 Task: Check the sale-to-list ratio of granite counters in the last 3 years.
Action: Mouse moved to (789, 176)
Screenshot: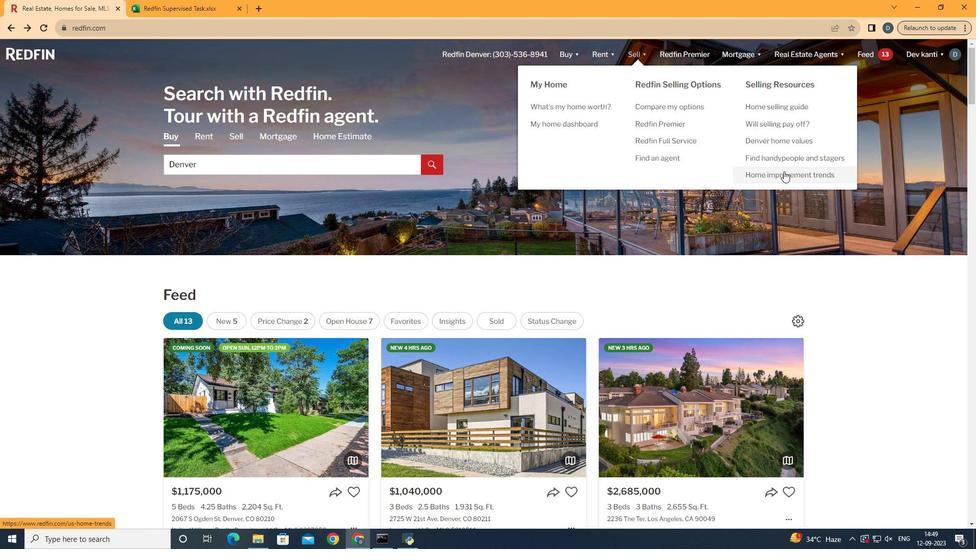 
Action: Mouse pressed left at (789, 176)
Screenshot: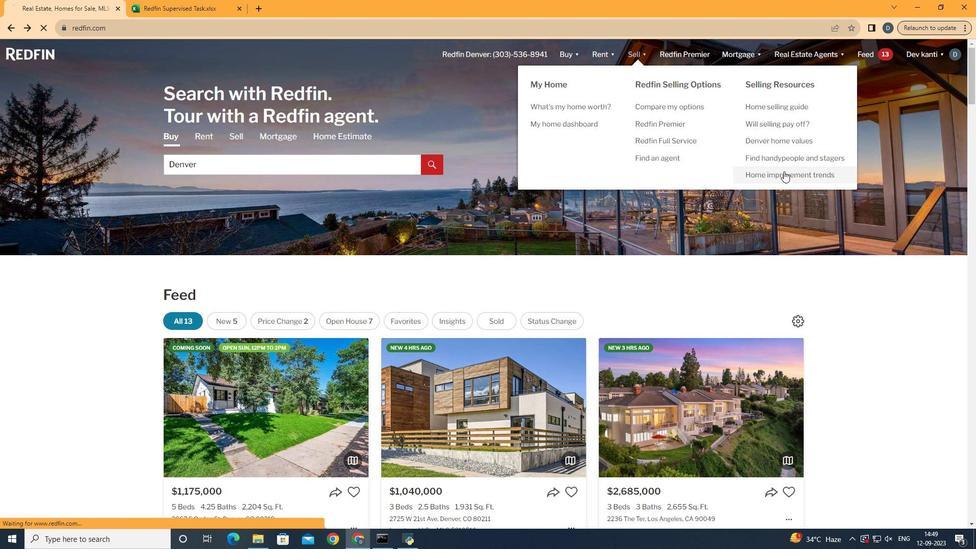 
Action: Mouse moved to (254, 198)
Screenshot: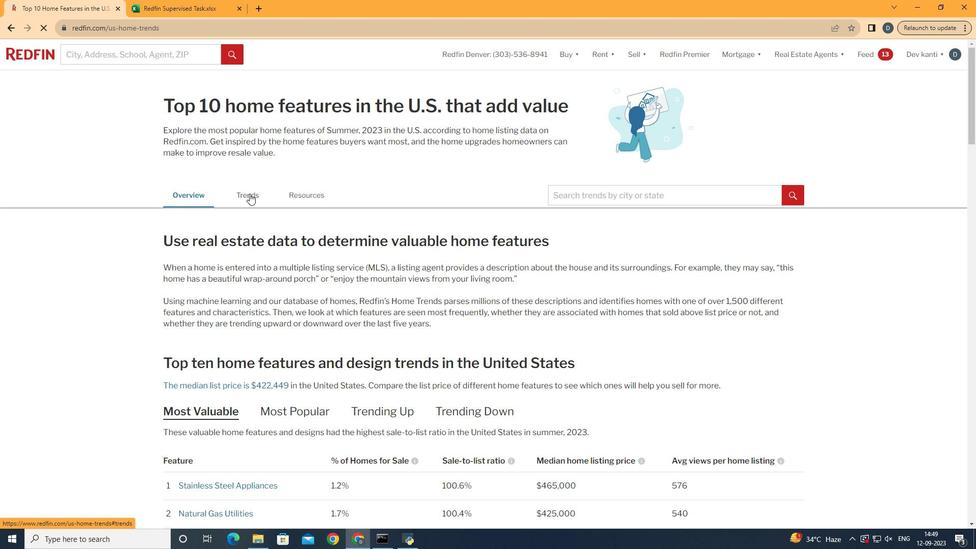 
Action: Mouse pressed left at (254, 198)
Screenshot: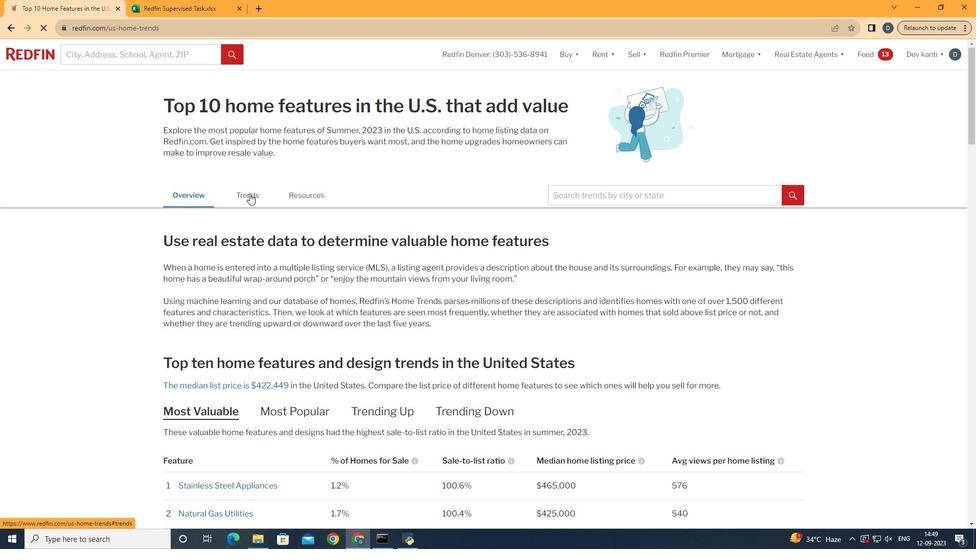 
Action: Mouse moved to (252, 199)
Screenshot: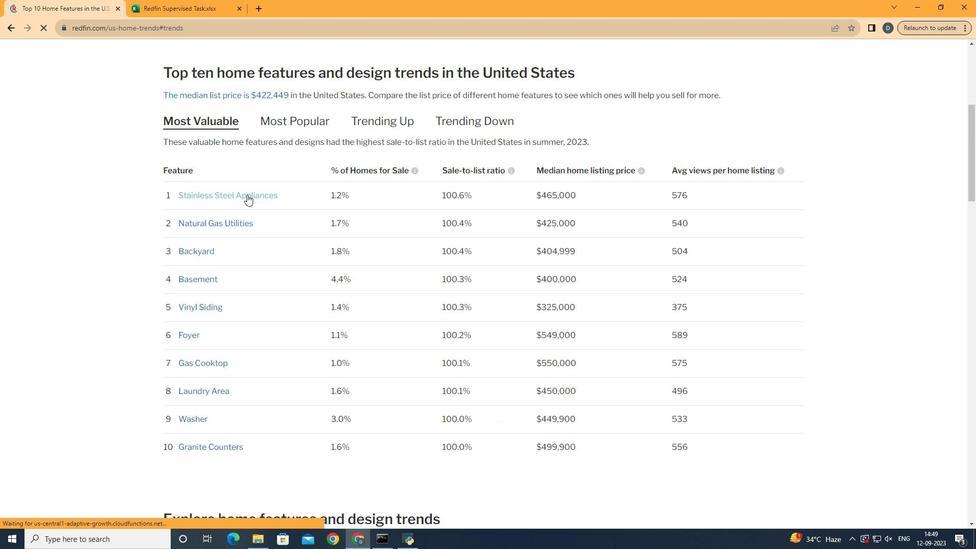 
Action: Mouse scrolled (252, 199) with delta (0, 0)
Screenshot: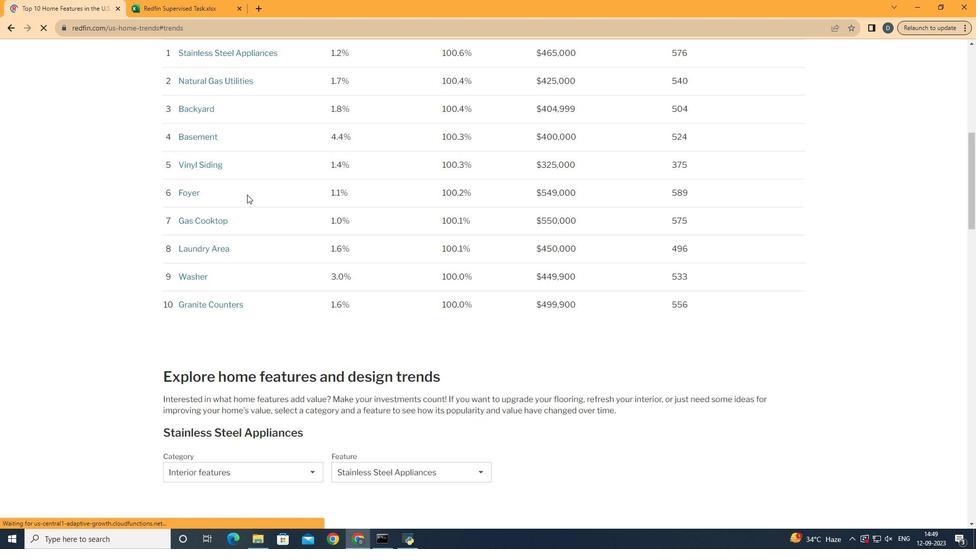 
Action: Mouse scrolled (252, 199) with delta (0, 0)
Screenshot: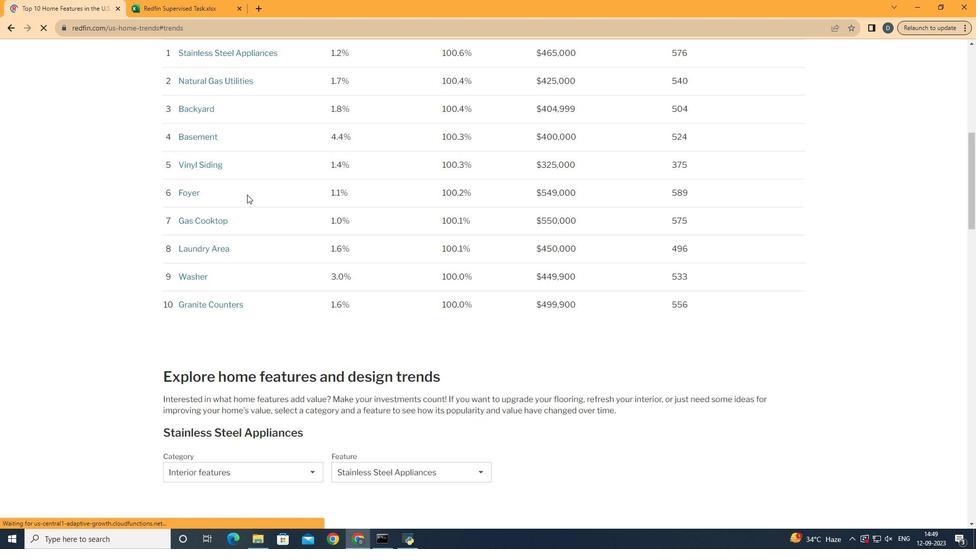 
Action: Mouse scrolled (252, 199) with delta (0, 0)
Screenshot: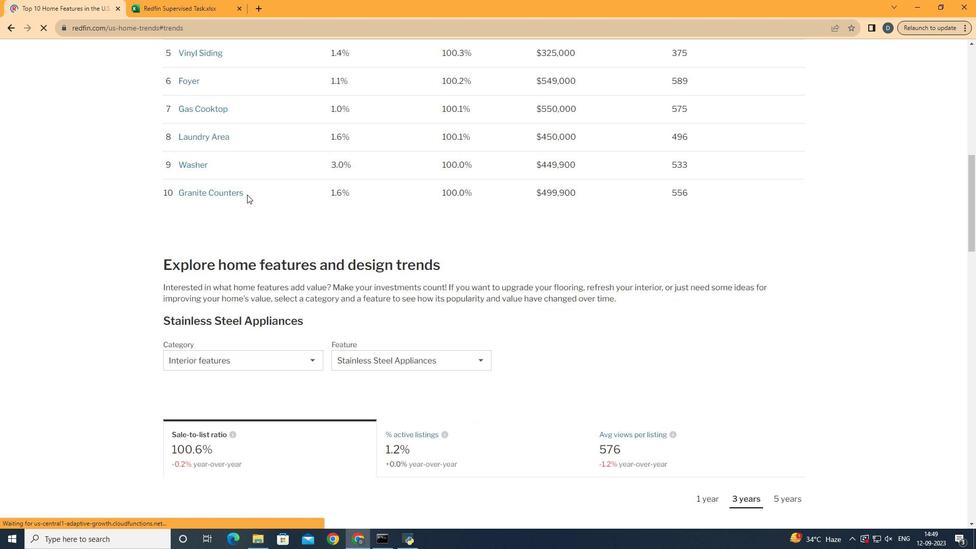 
Action: Mouse scrolled (252, 199) with delta (0, 0)
Screenshot: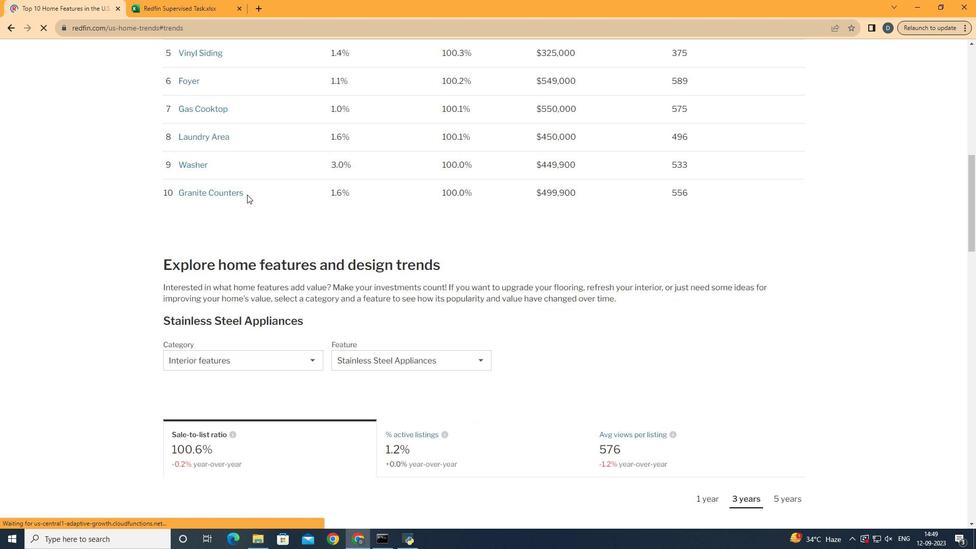 
Action: Mouse scrolled (252, 199) with delta (0, 0)
Screenshot: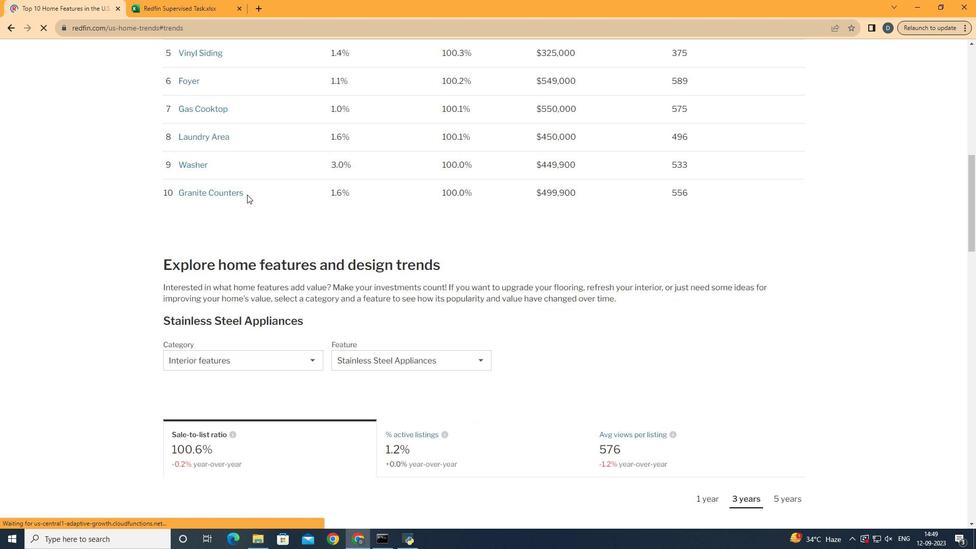 
Action: Mouse scrolled (252, 199) with delta (0, 0)
Screenshot: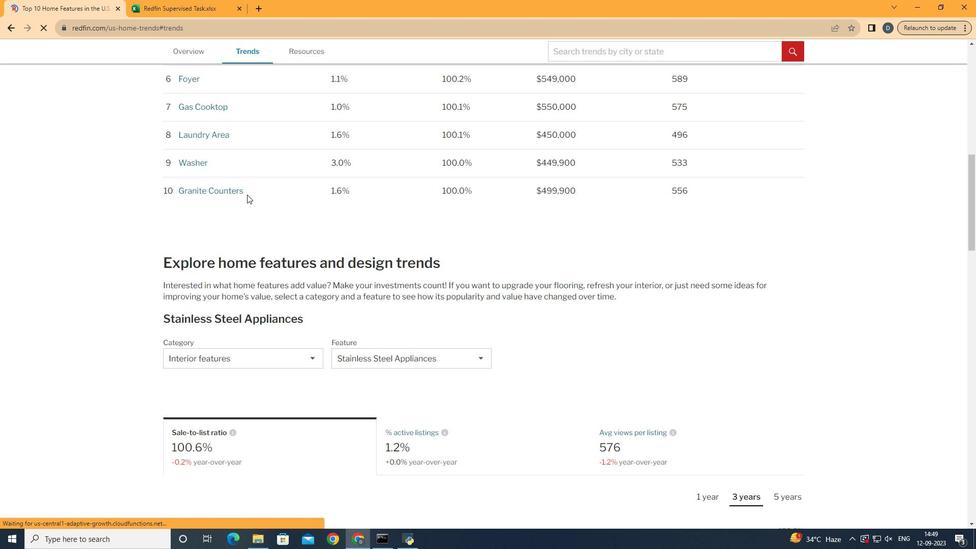 
Action: Mouse scrolled (252, 199) with delta (0, 0)
Screenshot: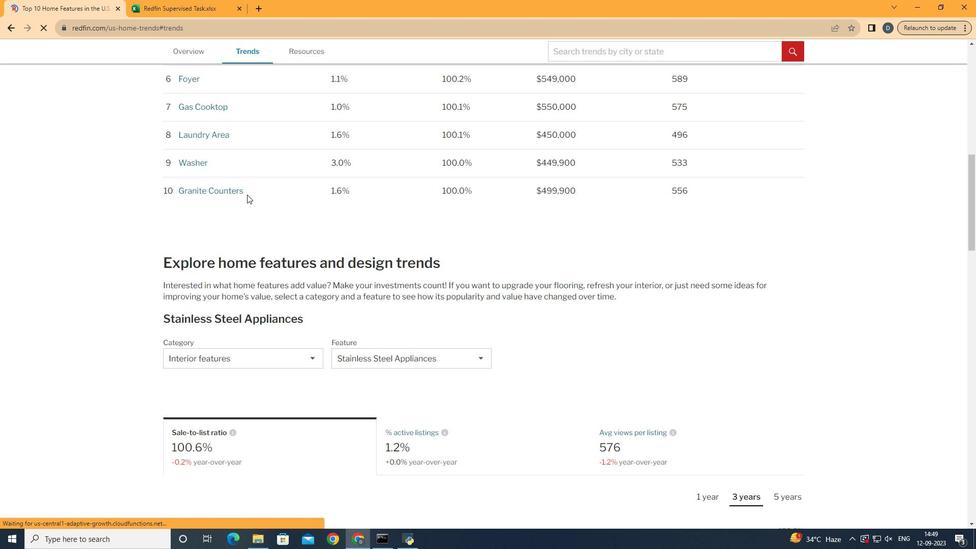 
Action: Mouse scrolled (252, 199) with delta (0, 0)
Screenshot: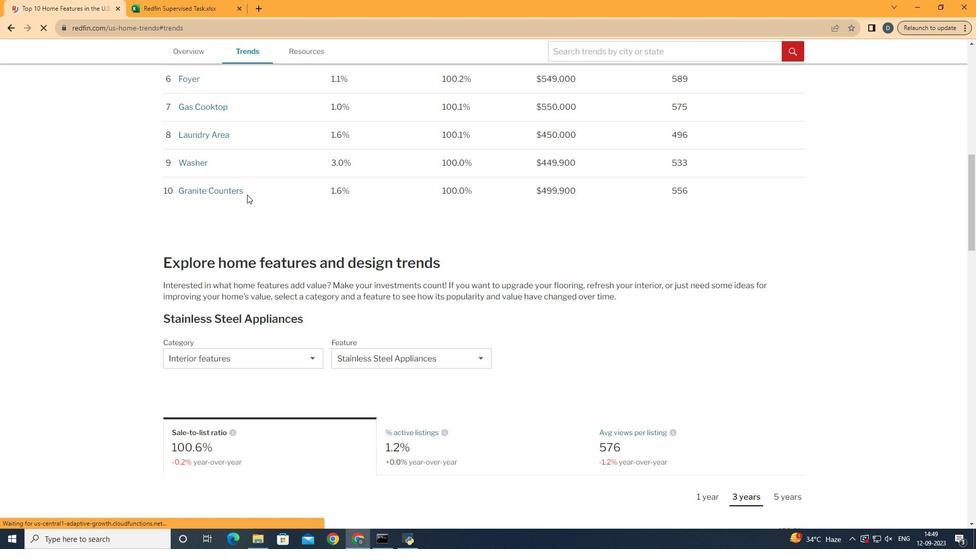 
Action: Mouse scrolled (252, 199) with delta (0, 0)
Screenshot: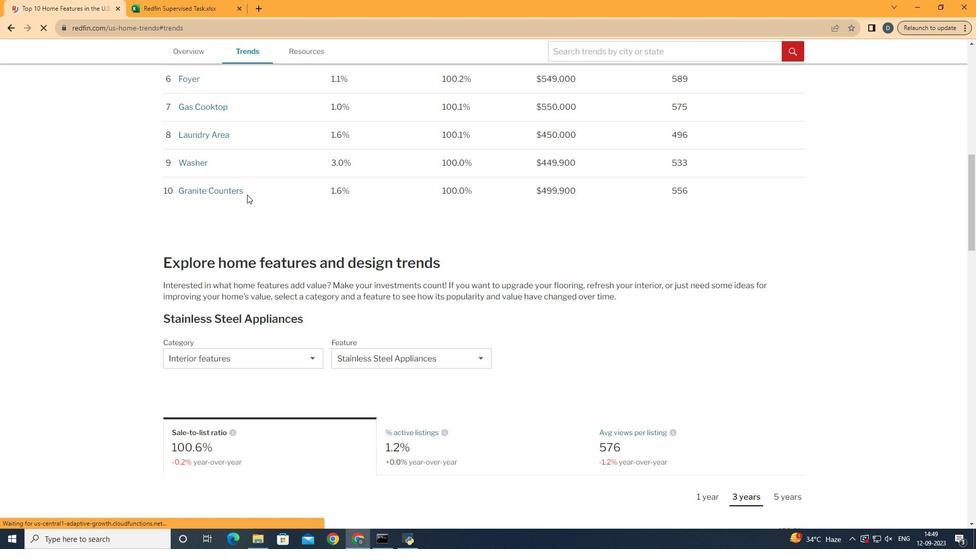 
Action: Mouse moved to (251, 200)
Screenshot: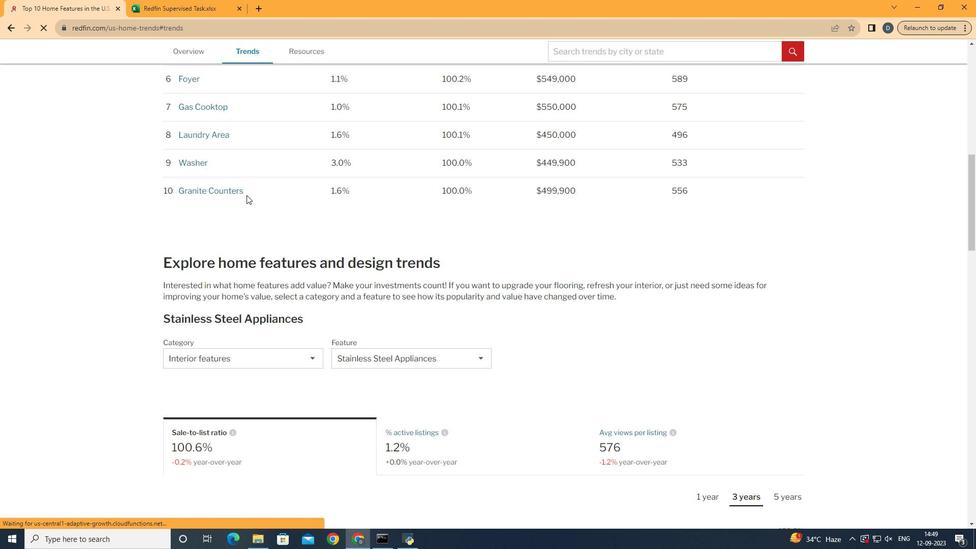 
Action: Mouse scrolled (251, 199) with delta (0, 0)
Screenshot: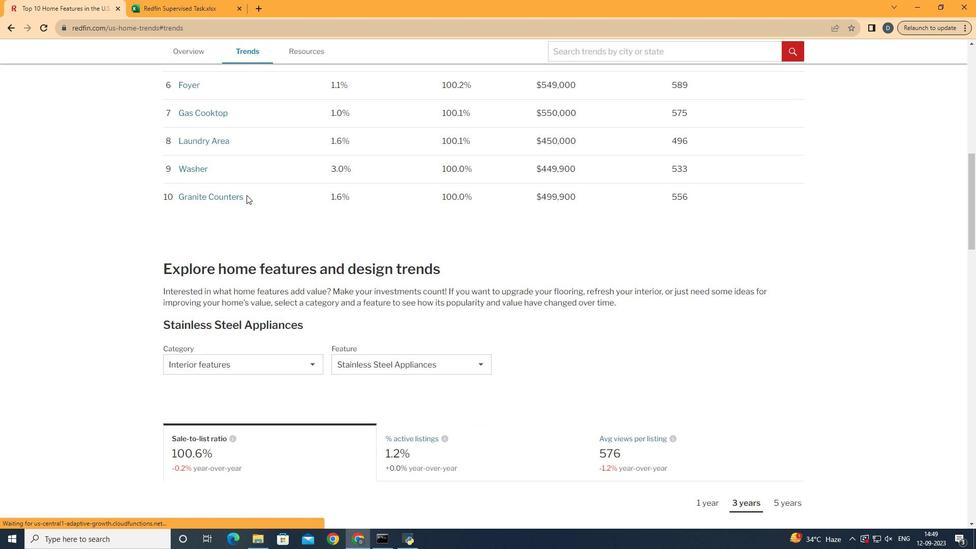 
Action: Mouse scrolled (251, 199) with delta (0, 0)
Screenshot: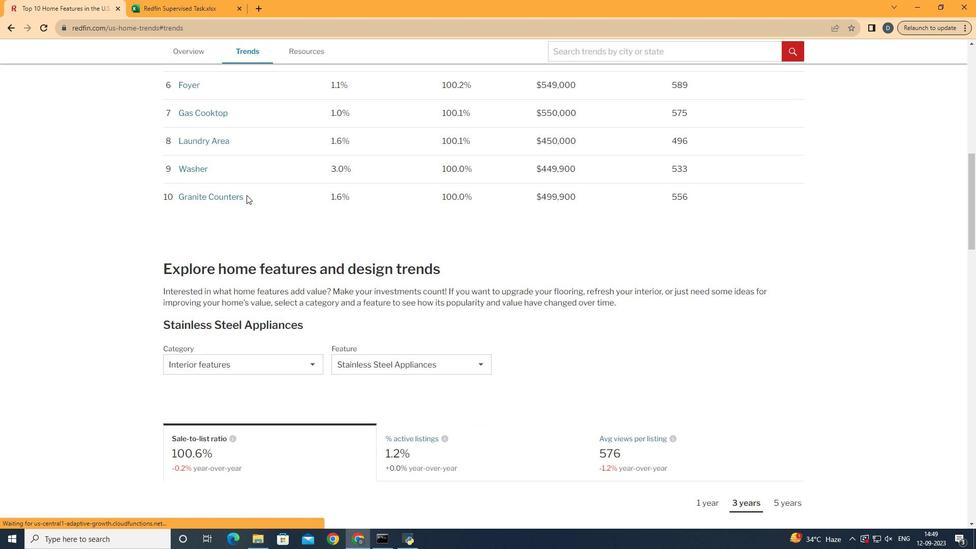 
Action: Mouse scrolled (251, 199) with delta (0, 0)
Screenshot: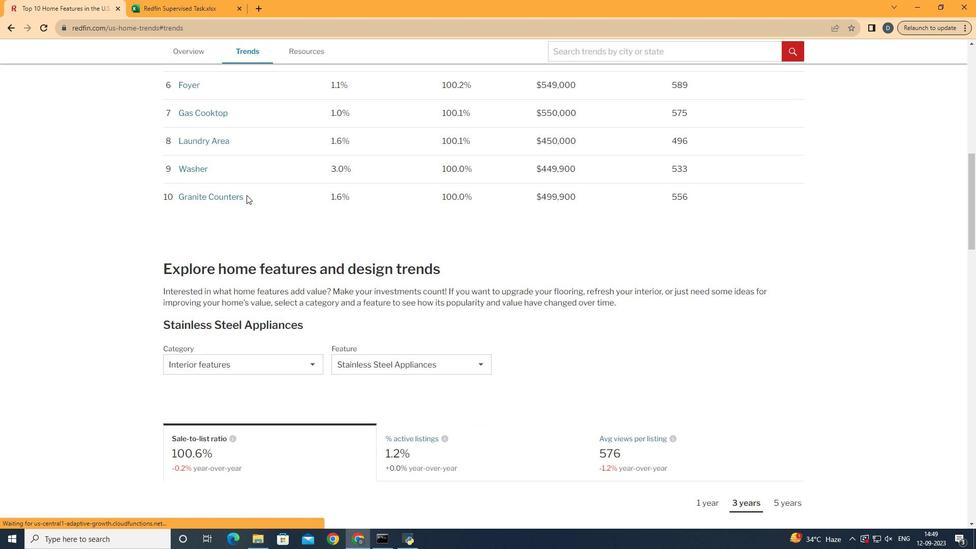 
Action: Mouse scrolled (251, 199) with delta (0, 0)
Screenshot: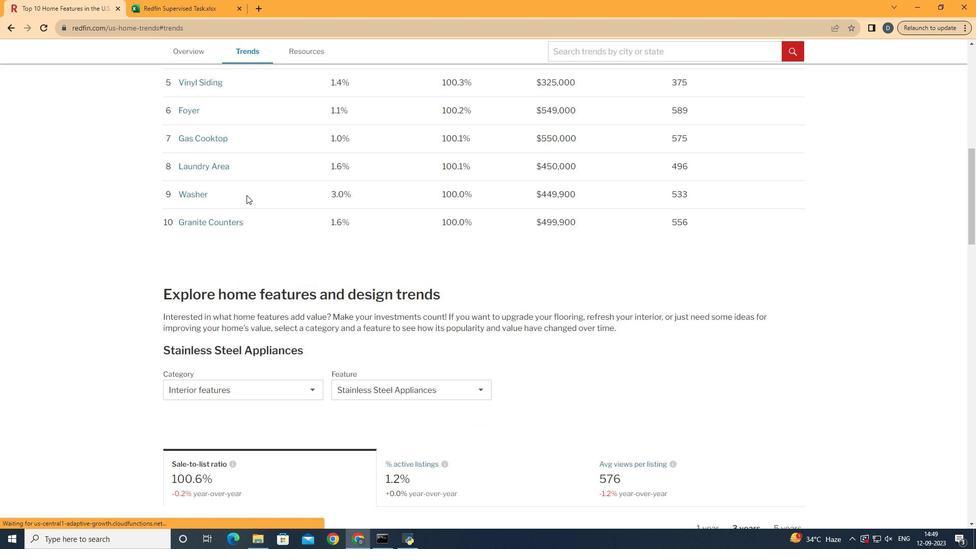 
Action: Mouse scrolled (251, 199) with delta (0, 0)
Screenshot: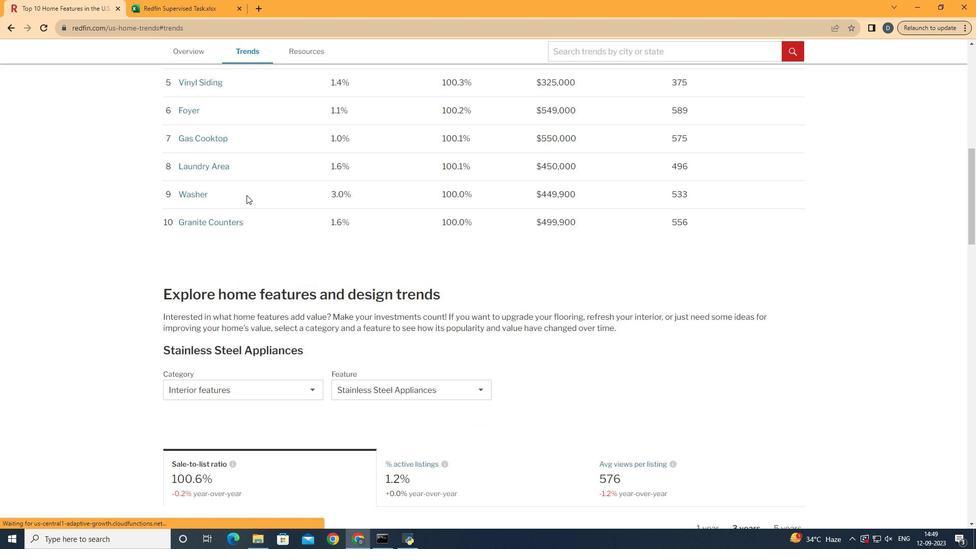
Action: Mouse scrolled (251, 199) with delta (0, 0)
Screenshot: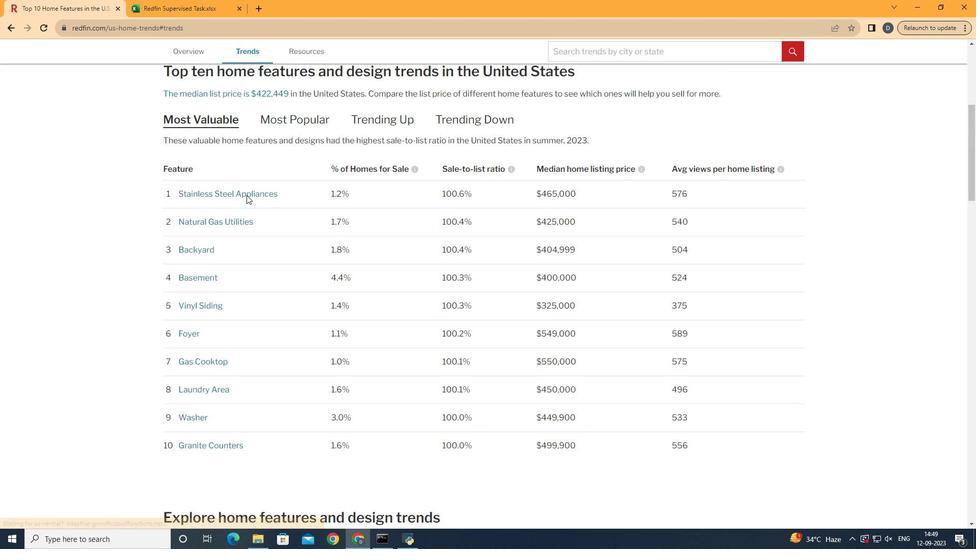 
Action: Mouse scrolled (251, 199) with delta (0, 0)
Screenshot: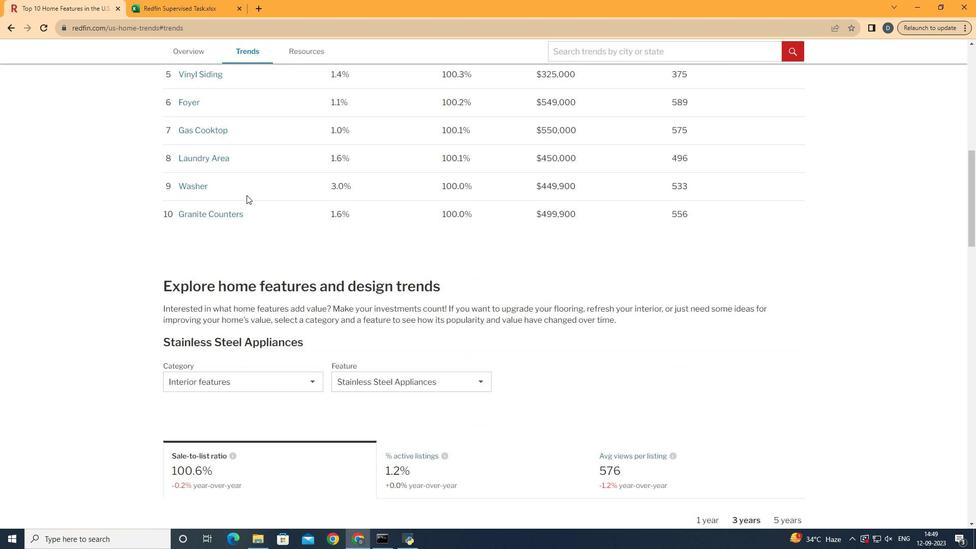
Action: Mouse scrolled (251, 199) with delta (0, 0)
Screenshot: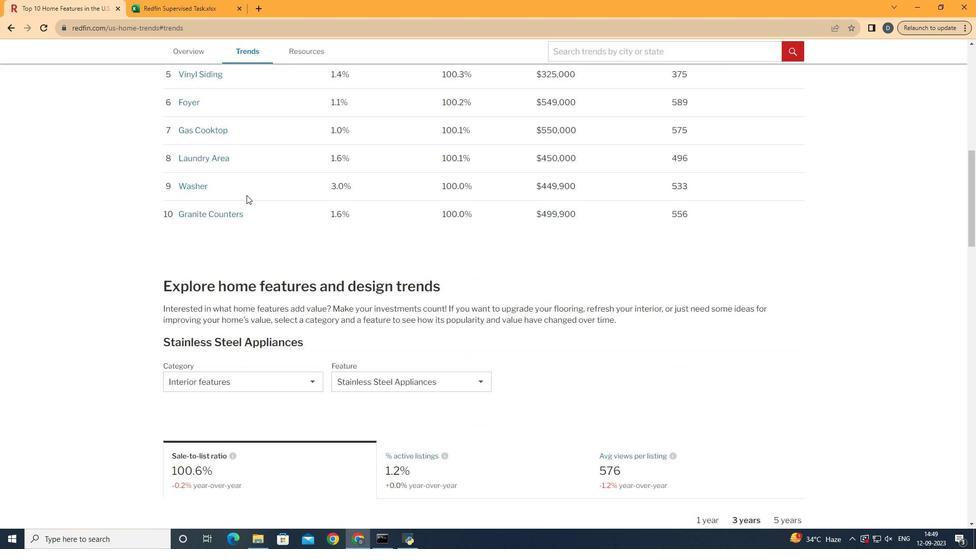 
Action: Mouse scrolled (251, 199) with delta (0, 0)
Screenshot: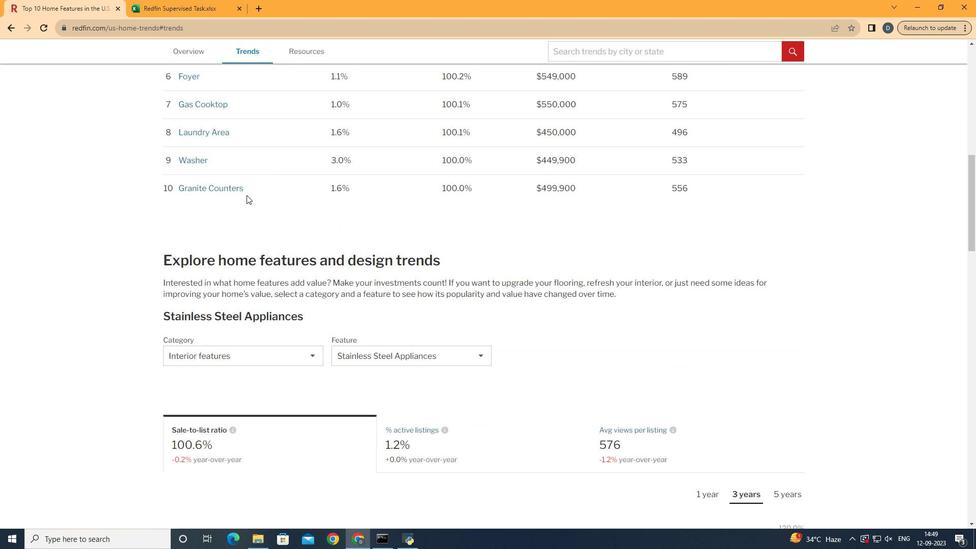 
Action: Mouse scrolled (251, 199) with delta (0, 0)
Screenshot: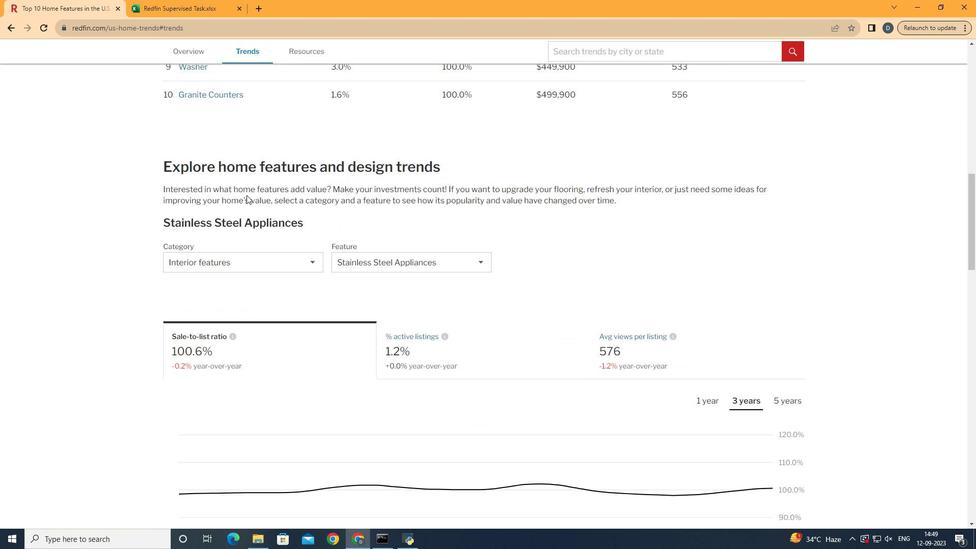 
Action: Mouse scrolled (251, 199) with delta (0, 0)
Screenshot: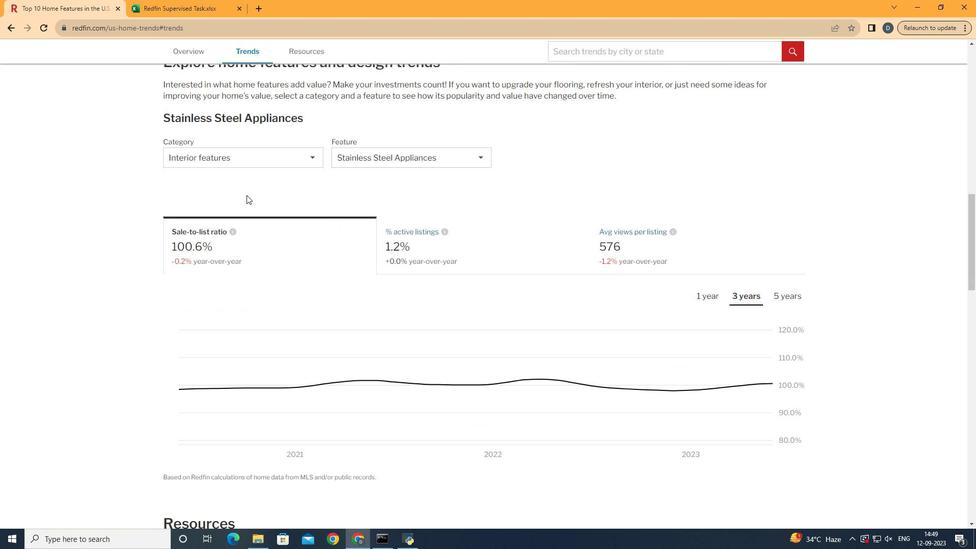 
Action: Mouse scrolled (251, 199) with delta (0, 0)
Screenshot: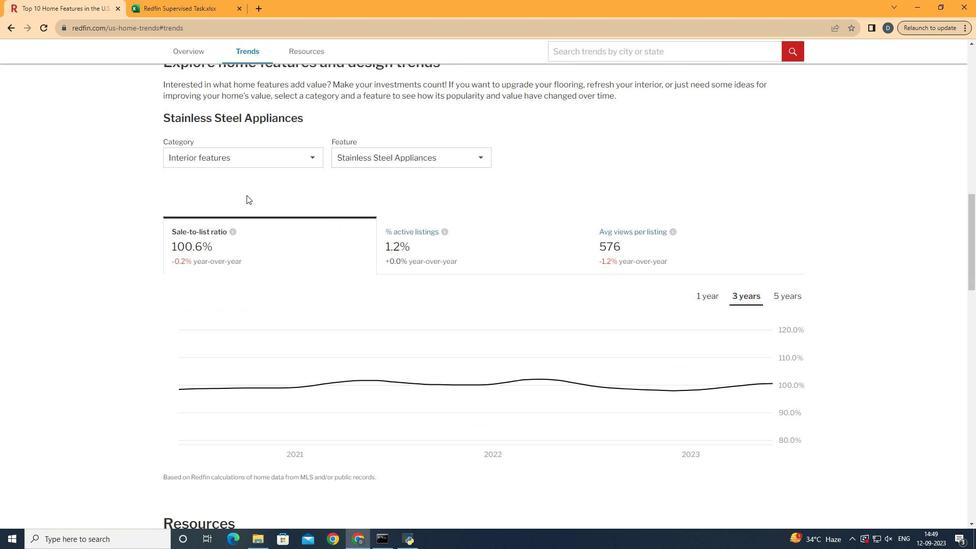 
Action: Mouse scrolled (251, 199) with delta (0, 0)
Screenshot: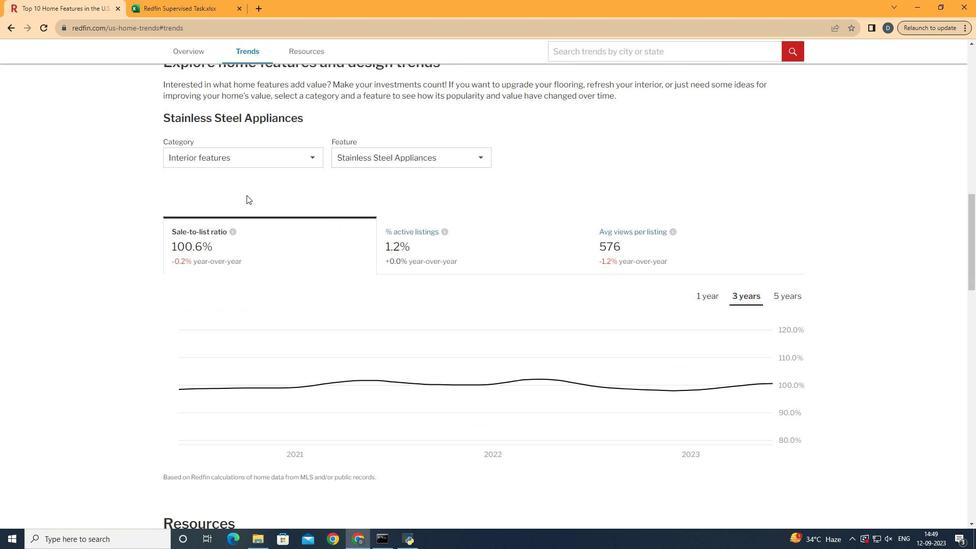
Action: Mouse moved to (276, 155)
Screenshot: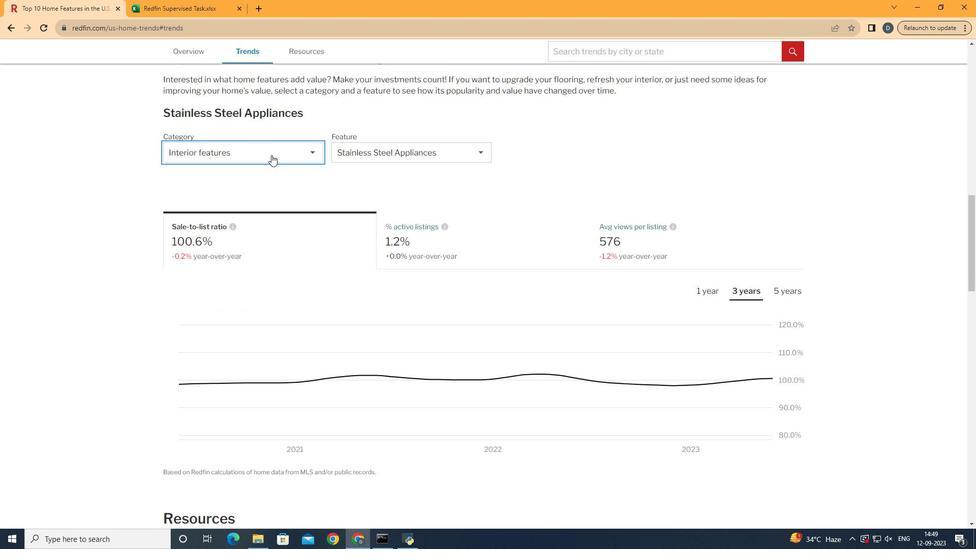 
Action: Mouse pressed left at (276, 155)
Screenshot: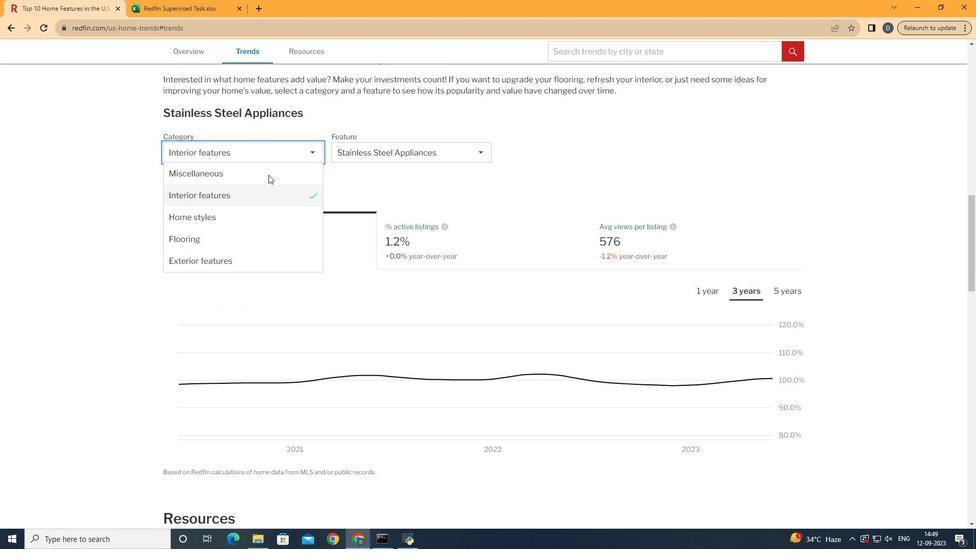 
Action: Mouse moved to (265, 216)
Screenshot: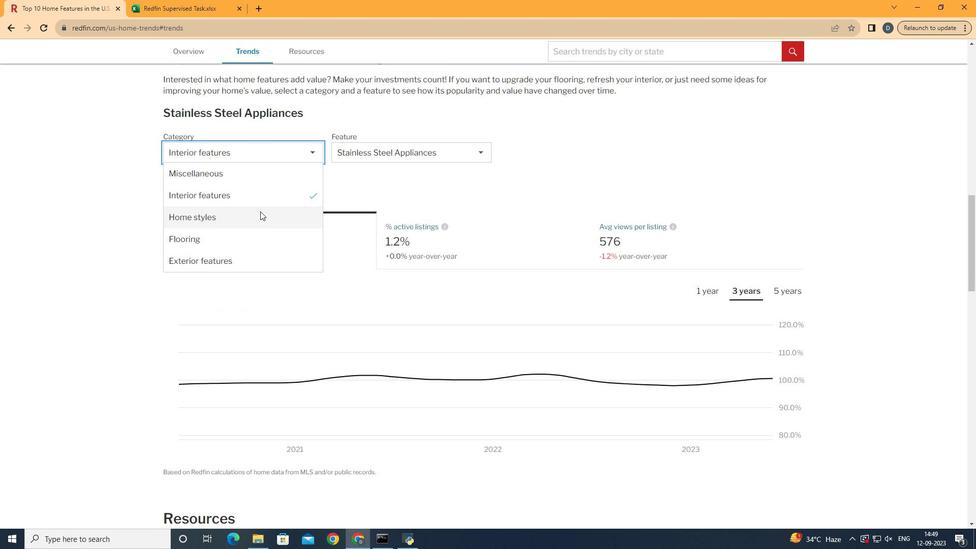 
Action: Mouse pressed left at (265, 216)
Screenshot: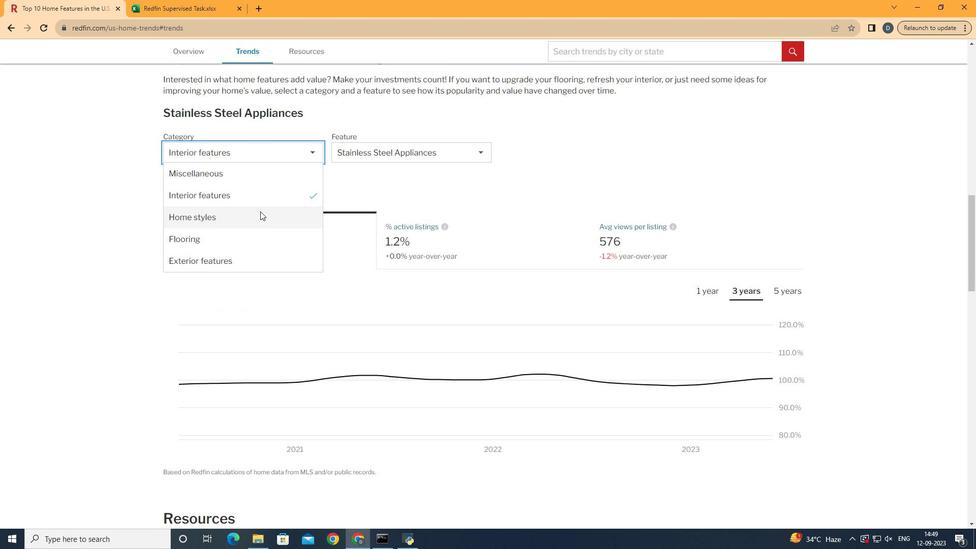 
Action: Mouse moved to (452, 149)
Screenshot: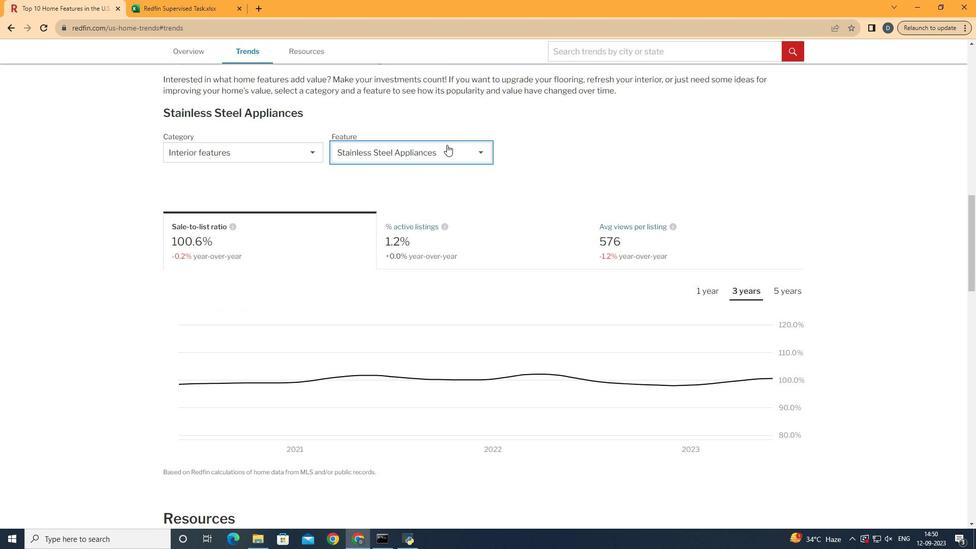 
Action: Mouse pressed left at (452, 149)
Screenshot: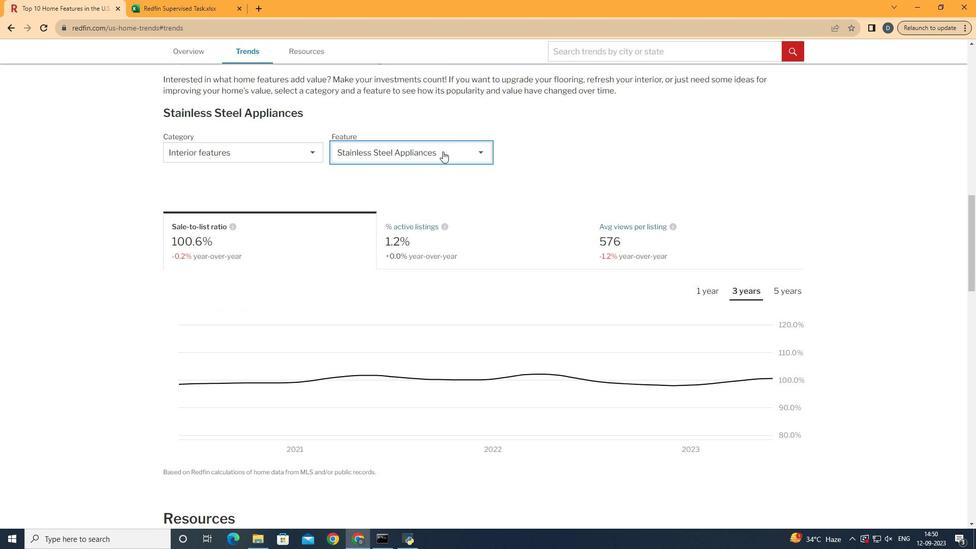 
Action: Mouse moved to (457, 220)
Screenshot: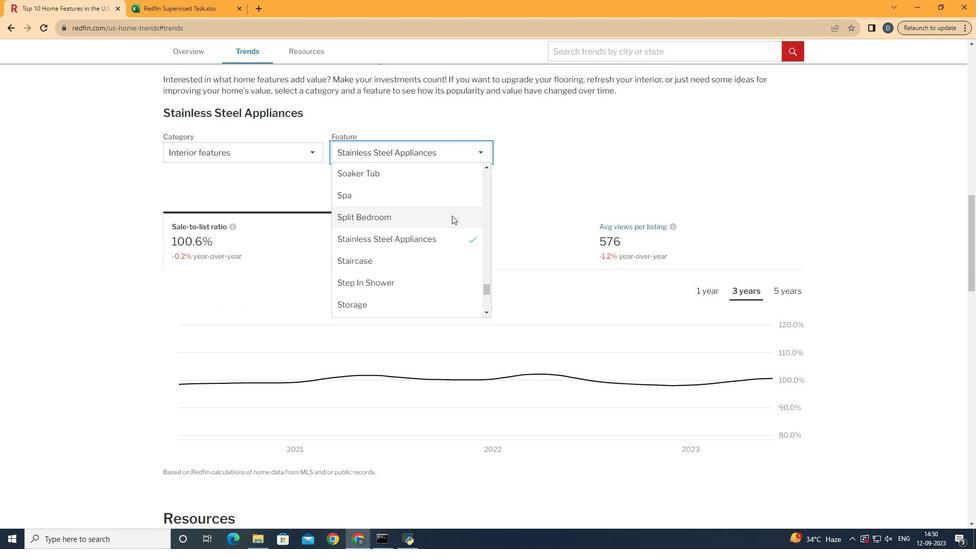 
Action: Mouse scrolled (457, 221) with delta (0, 0)
Screenshot: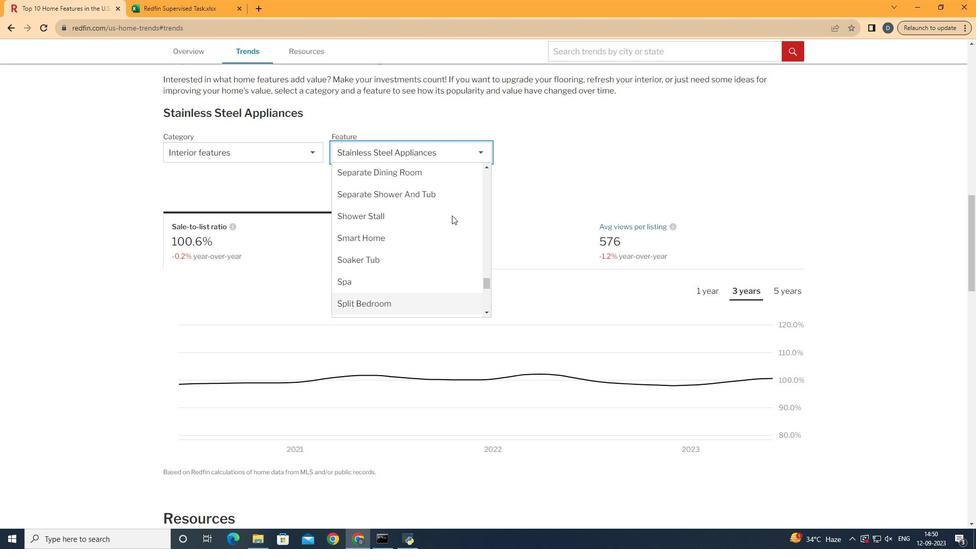 
Action: Mouse scrolled (457, 221) with delta (0, 0)
Screenshot: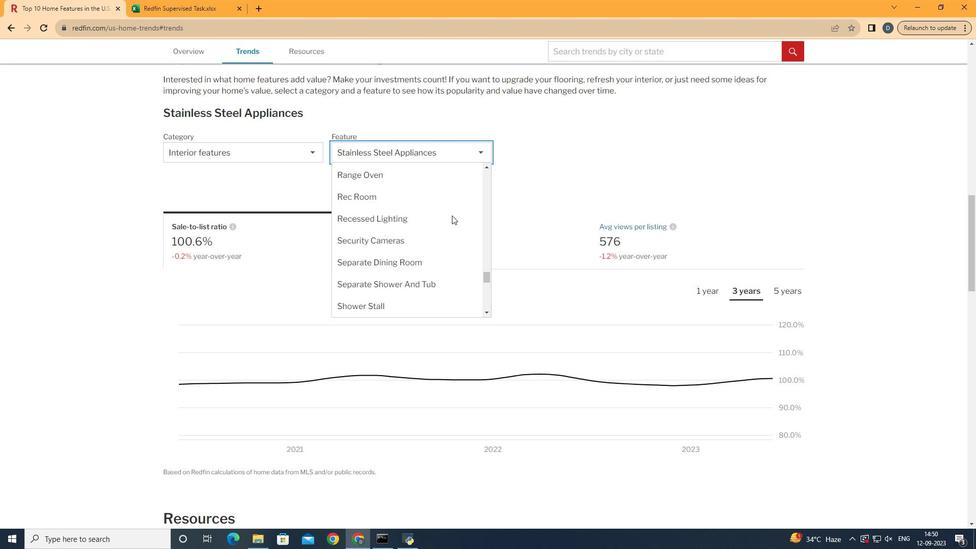 
Action: Mouse scrolled (457, 221) with delta (0, 0)
Screenshot: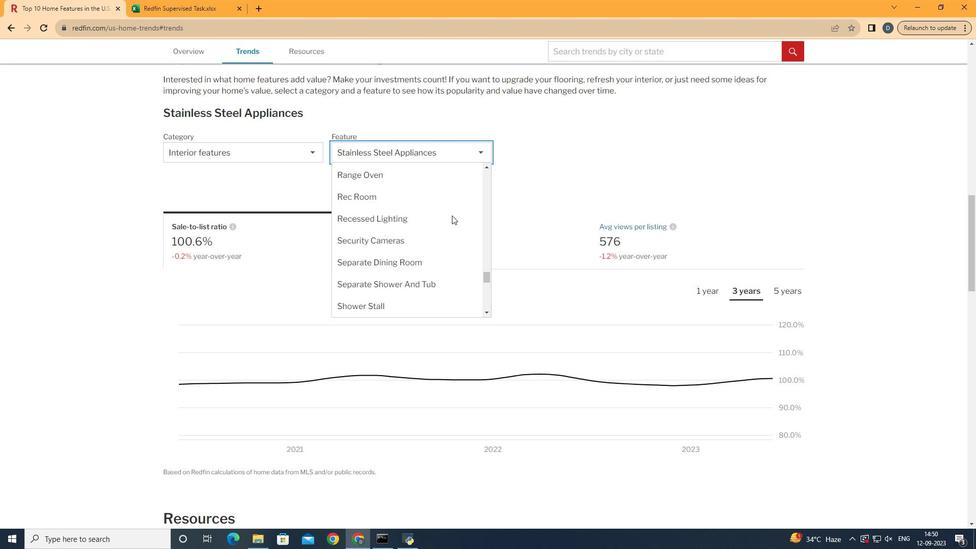 
Action: Mouse scrolled (457, 221) with delta (0, 0)
Screenshot: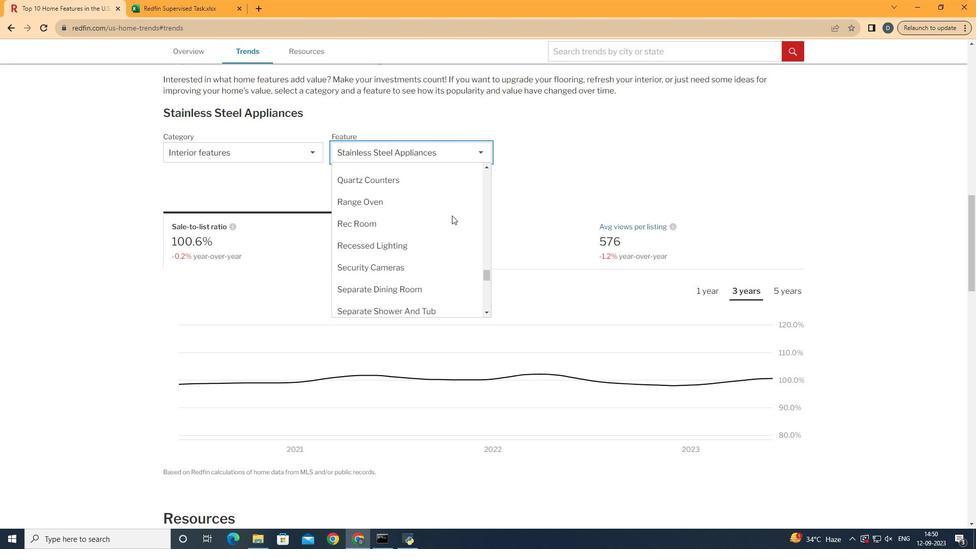 
Action: Mouse scrolled (457, 221) with delta (0, 0)
Screenshot: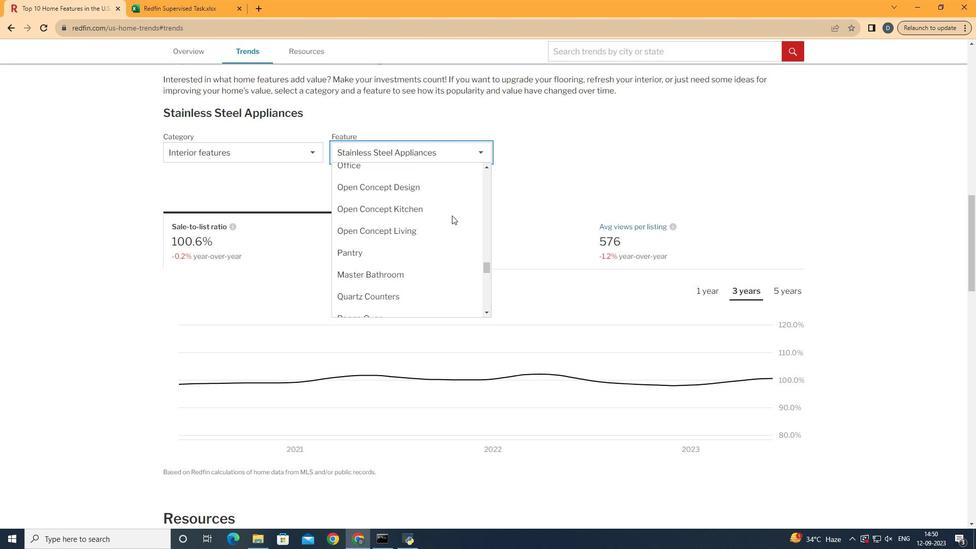 
Action: Mouse scrolled (457, 221) with delta (0, 0)
Screenshot: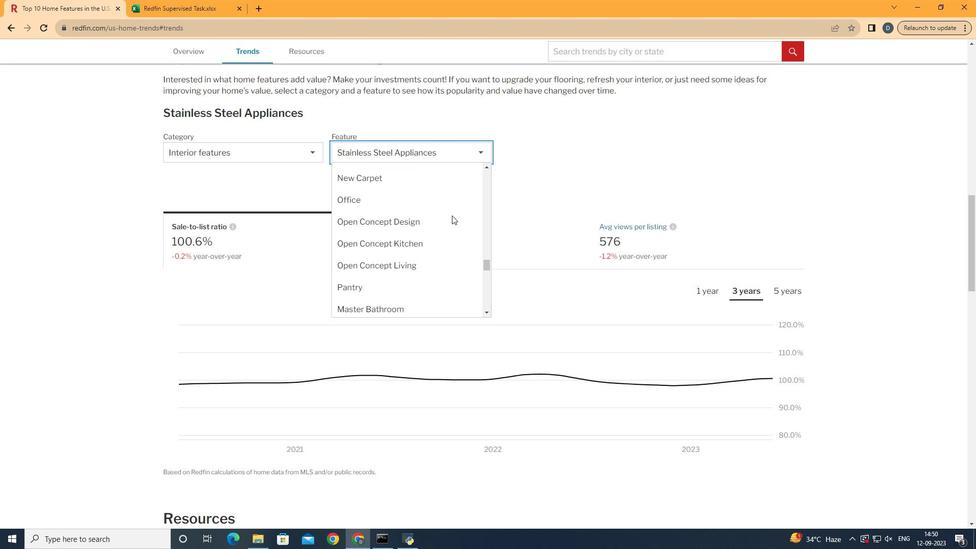 
Action: Mouse scrolled (457, 221) with delta (0, 0)
Screenshot: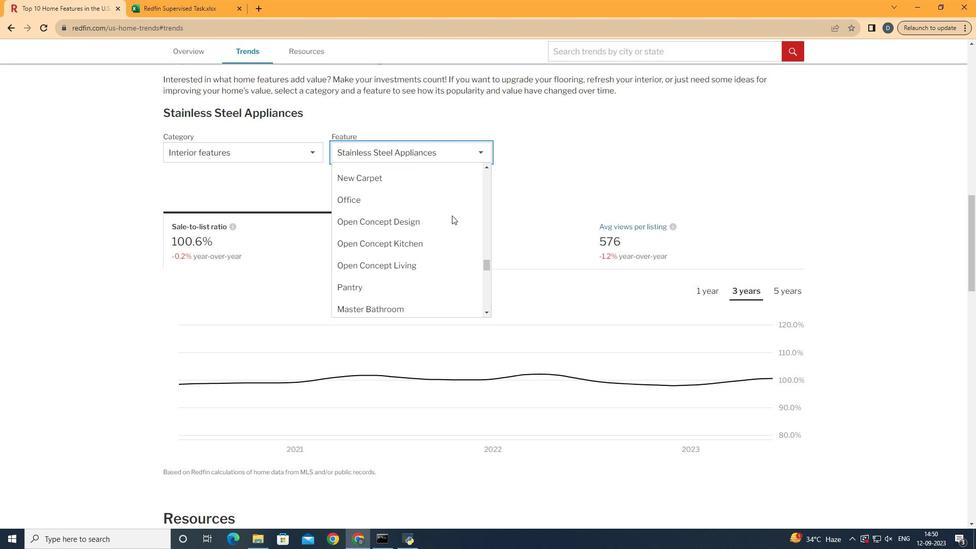 
Action: Mouse scrolled (457, 221) with delta (0, 0)
Screenshot: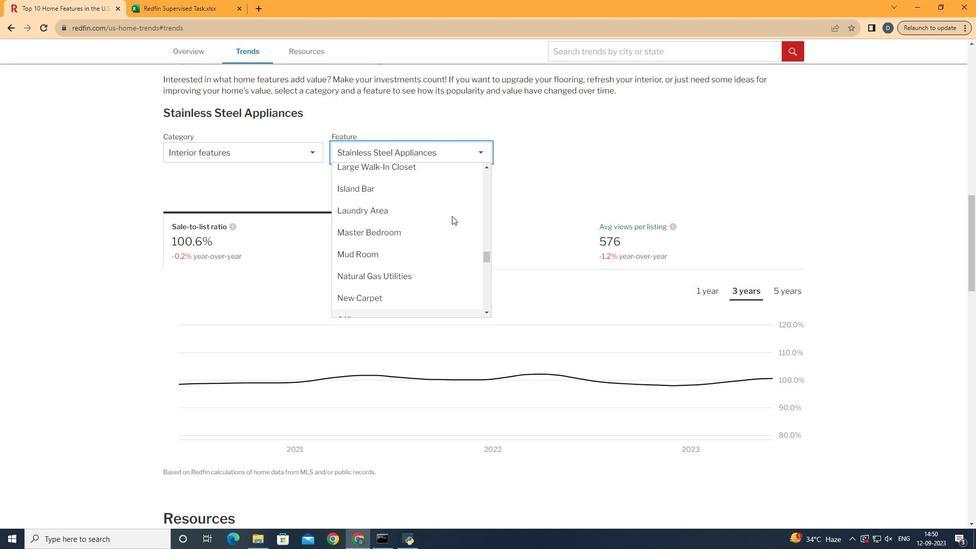 
Action: Mouse scrolled (457, 221) with delta (0, 0)
Screenshot: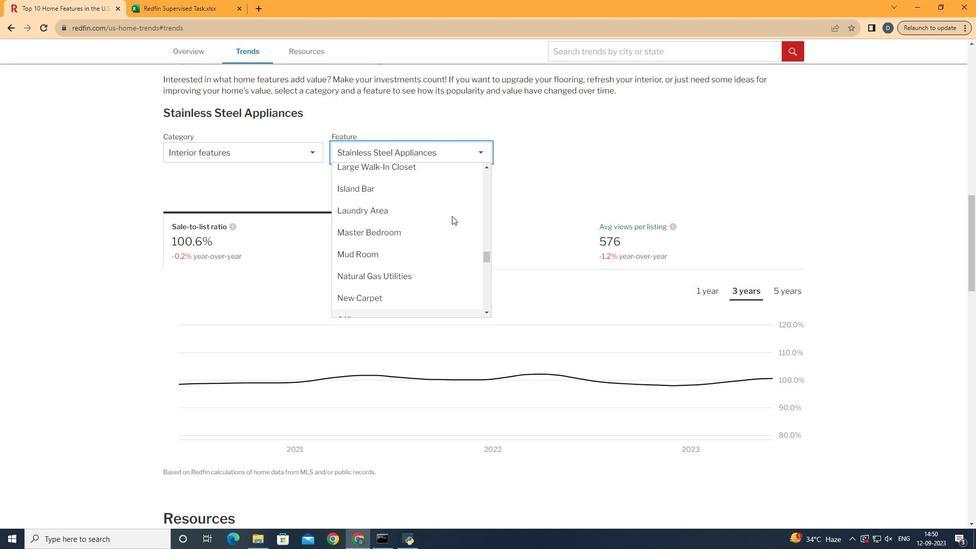 
Action: Mouse scrolled (457, 221) with delta (0, 0)
Screenshot: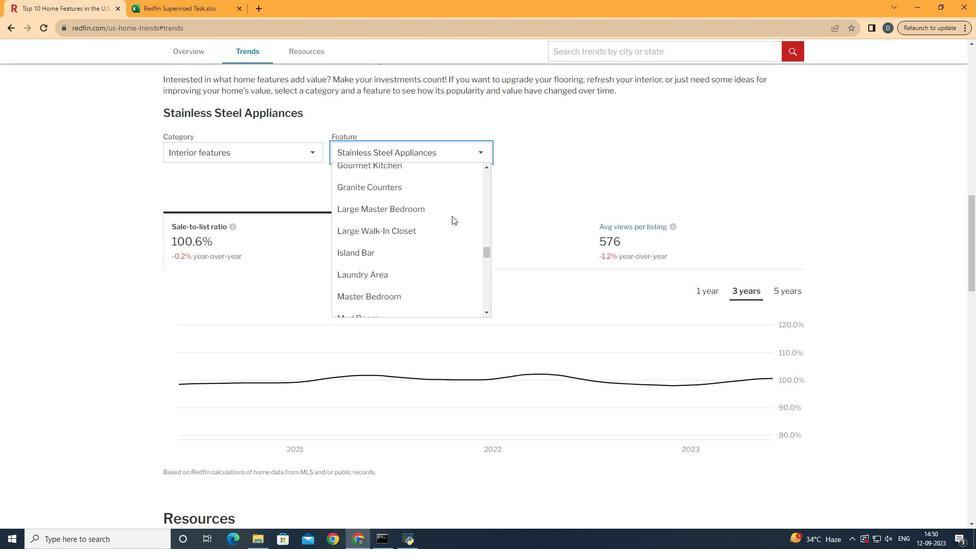 
Action: Mouse moved to (457, 221)
Screenshot: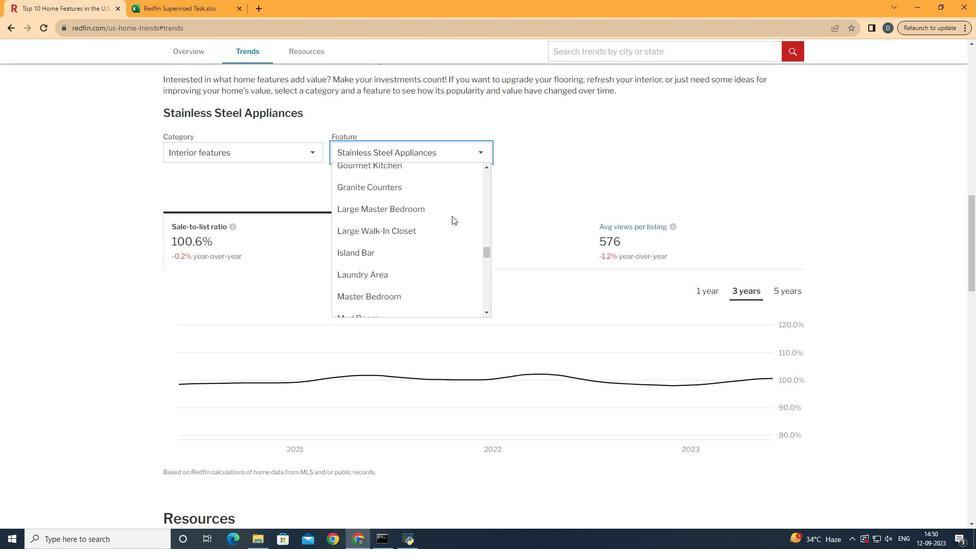 
Action: Mouse scrolled (457, 221) with delta (0, 0)
Screenshot: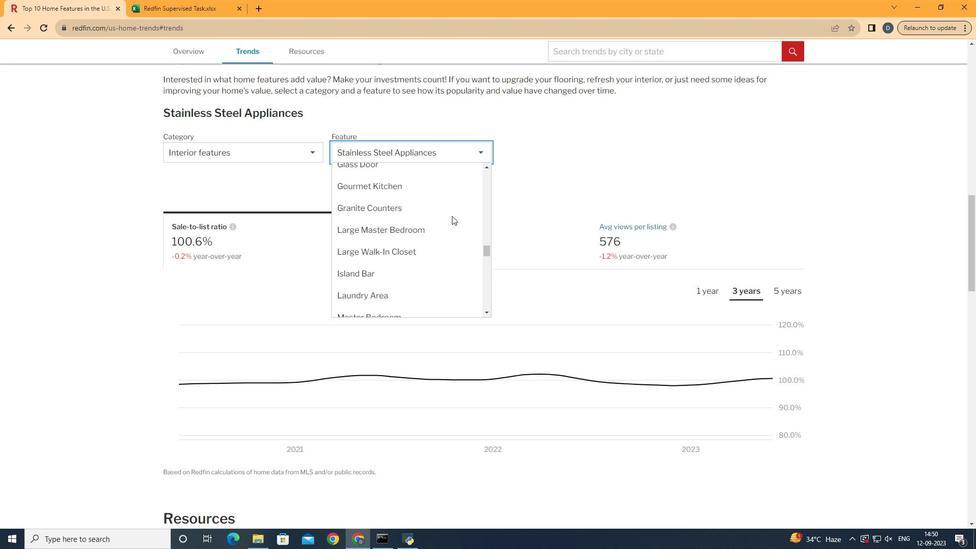
Action: Mouse scrolled (457, 221) with delta (0, 0)
Screenshot: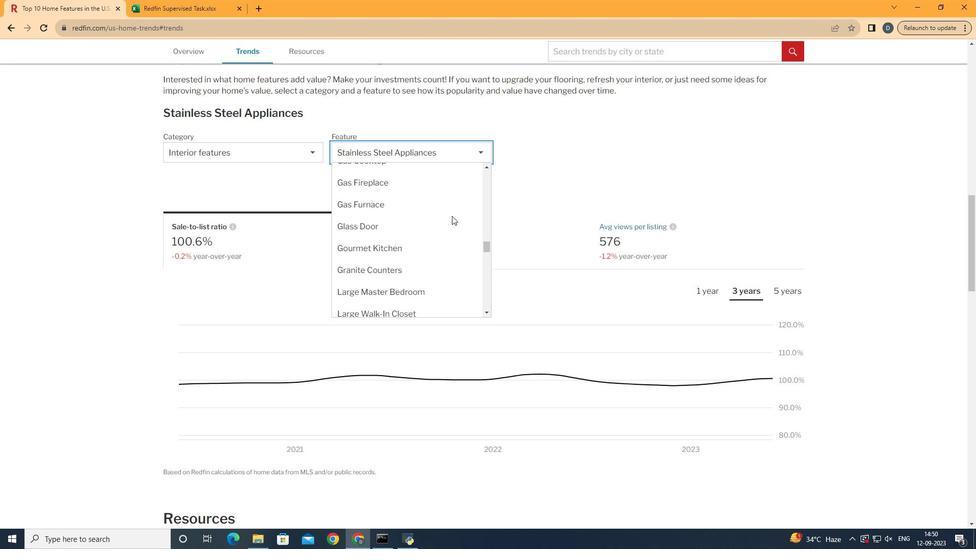 
Action: Mouse scrolled (457, 221) with delta (0, 0)
Screenshot: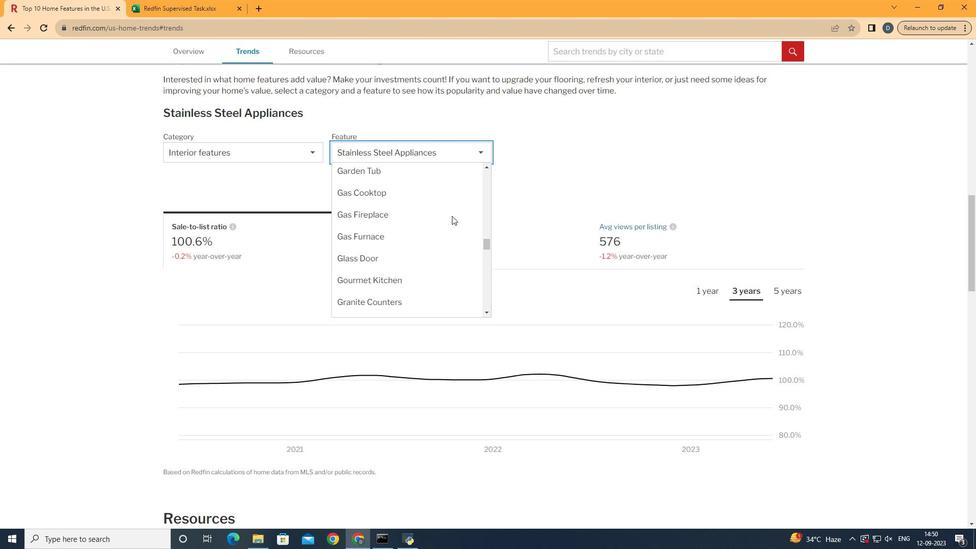 
Action: Mouse scrolled (457, 220) with delta (0, 0)
Screenshot: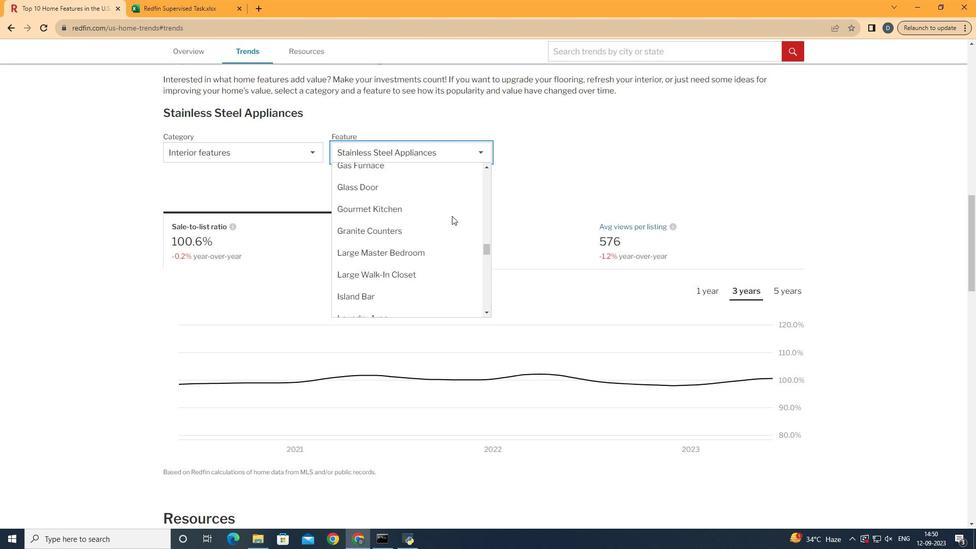 
Action: Mouse scrolled (457, 220) with delta (0, 0)
Screenshot: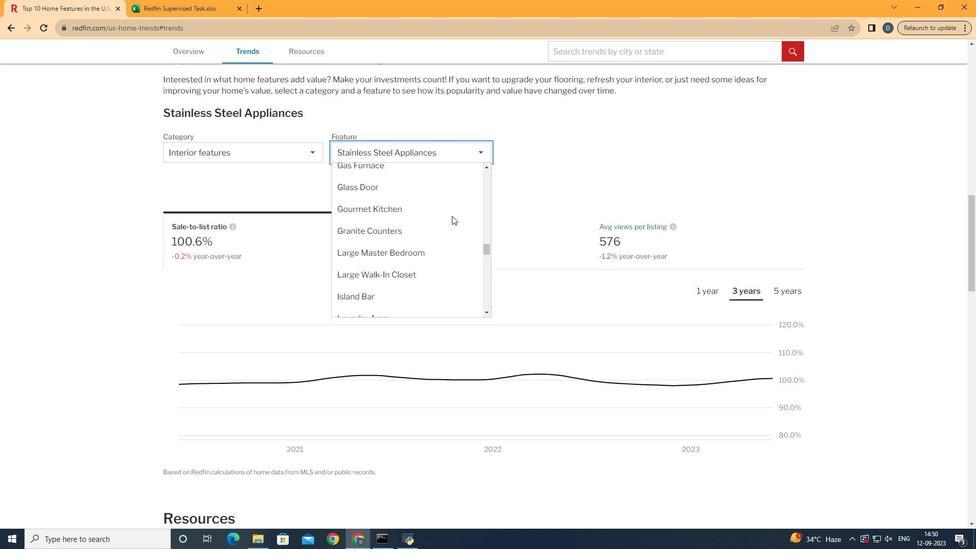 
Action: Mouse moved to (442, 213)
Screenshot: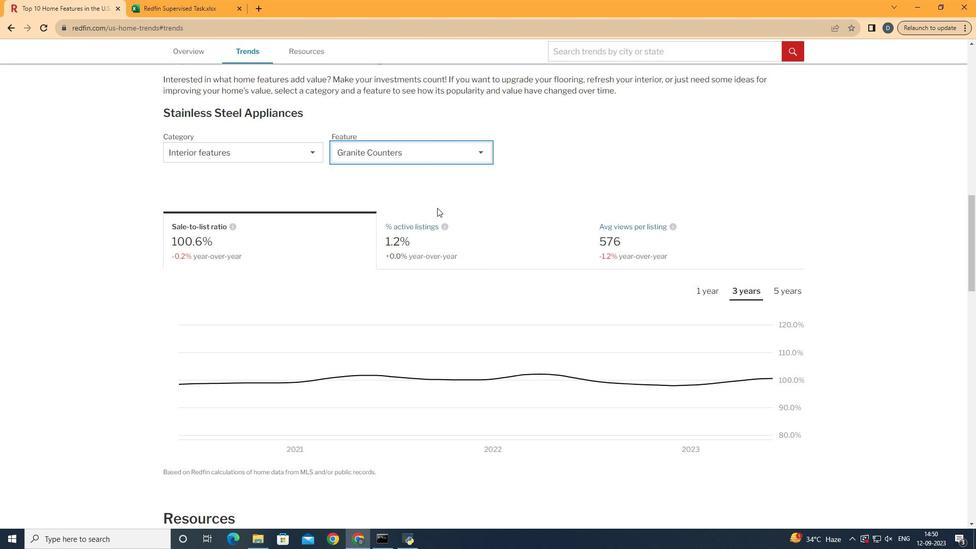 
Action: Mouse pressed left at (442, 213)
Screenshot: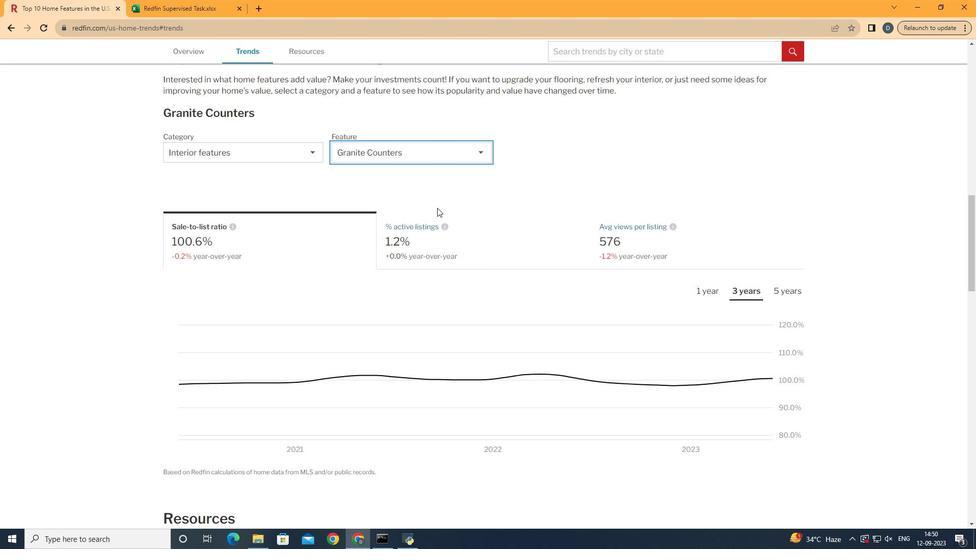 
Action: Mouse moved to (329, 227)
Screenshot: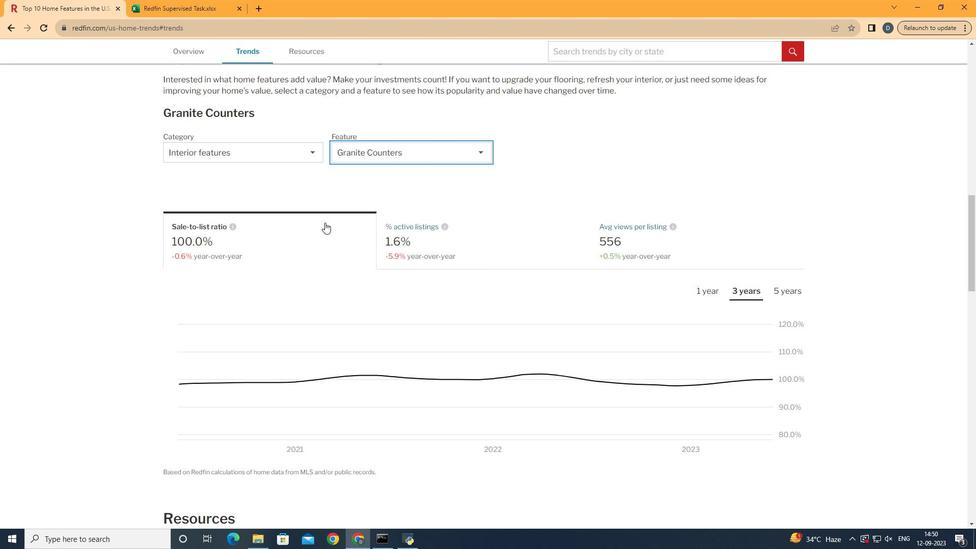 
Action: Mouse pressed left at (329, 227)
Screenshot: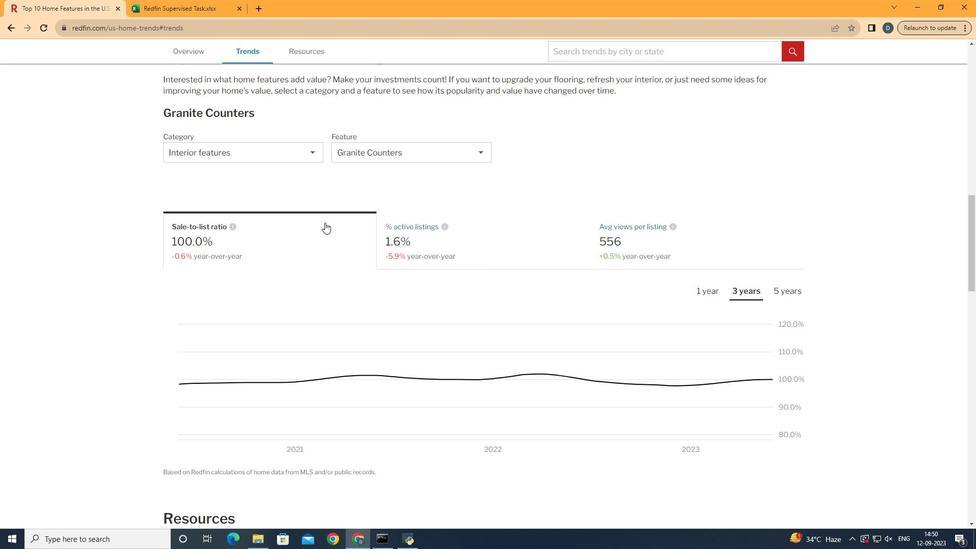 
Action: Mouse moved to (749, 296)
Screenshot: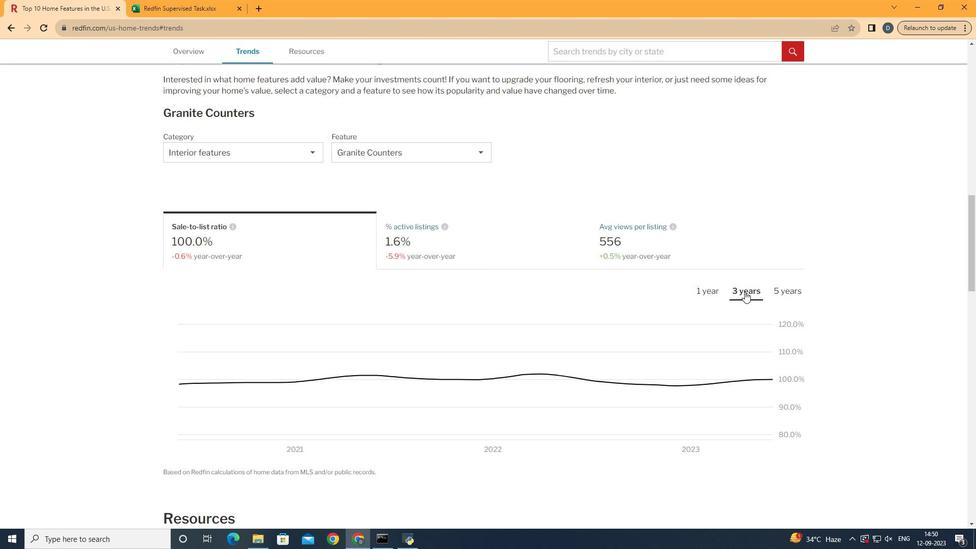 
Action: Mouse pressed left at (749, 296)
Screenshot: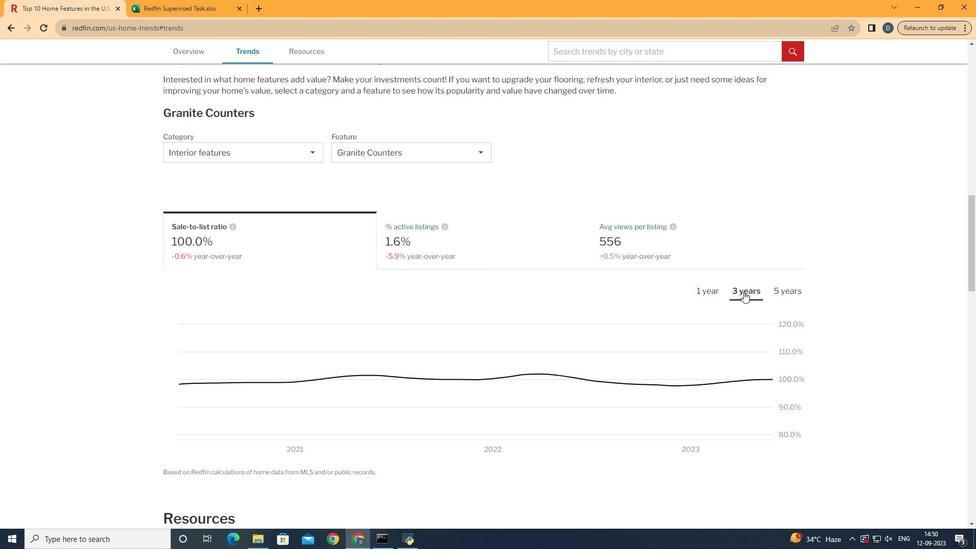 
Action: Mouse moved to (757, 379)
Screenshot: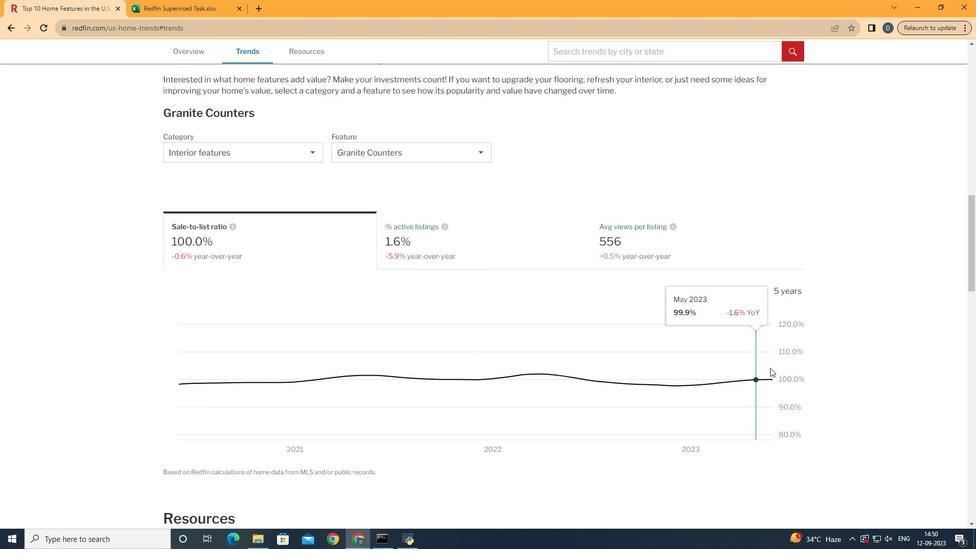 
